 Task: Send an email with the signature Drake Wright with the subject Thank you for a training session and the message We need to prepare a report on the project progress for from softage.10@softage.net to softage.7@softage.net and move the email from Sent Items to the folder Customer relationship management
Action: Mouse moved to (98, 89)
Screenshot: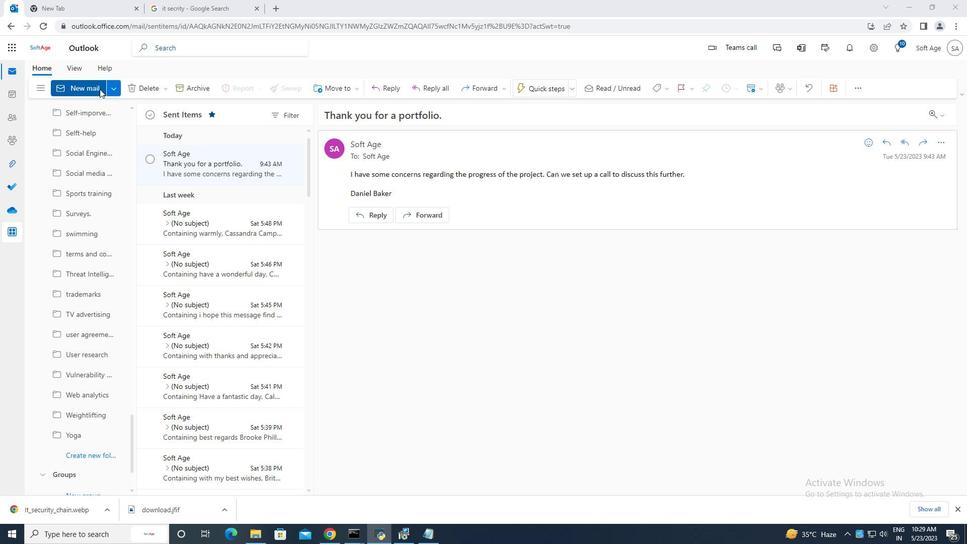 
Action: Mouse pressed left at (98, 89)
Screenshot: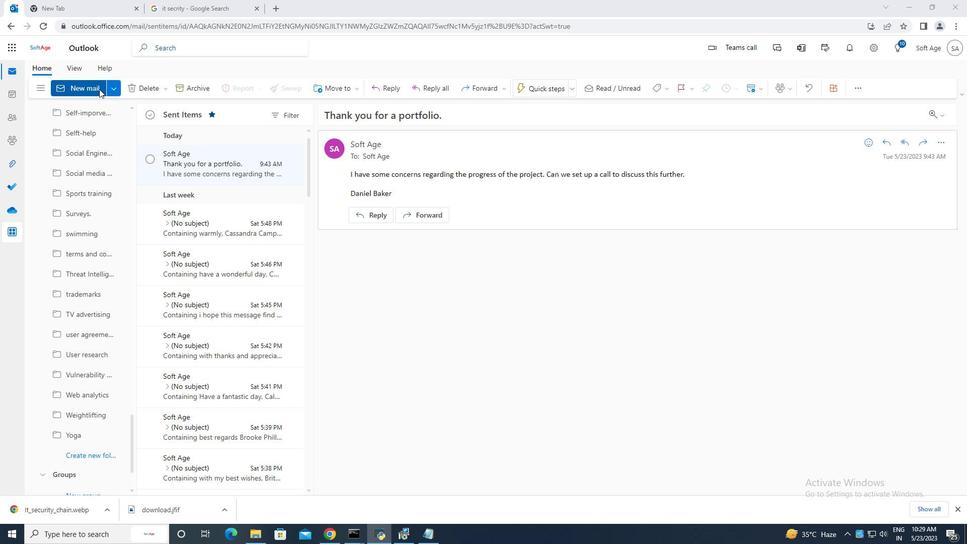 
Action: Mouse moved to (651, 90)
Screenshot: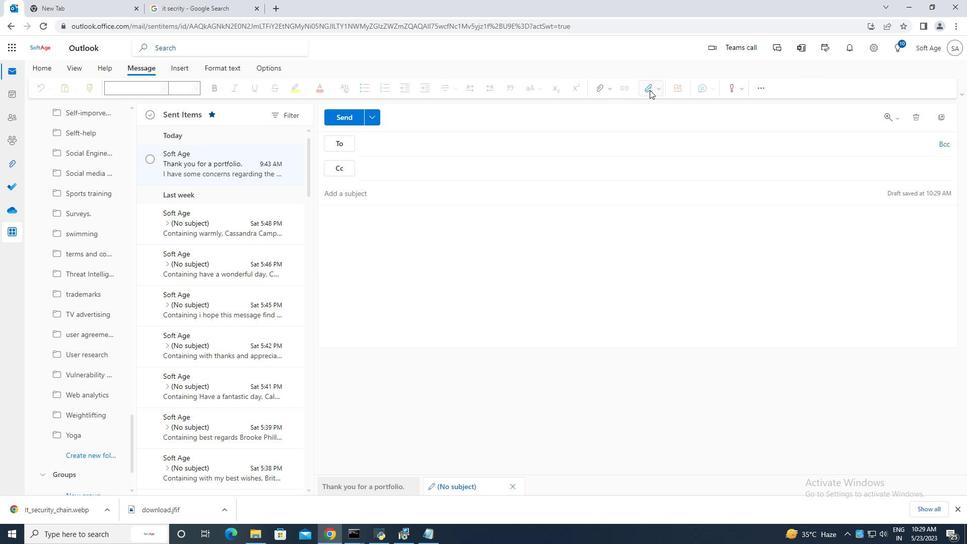 
Action: Mouse pressed left at (651, 90)
Screenshot: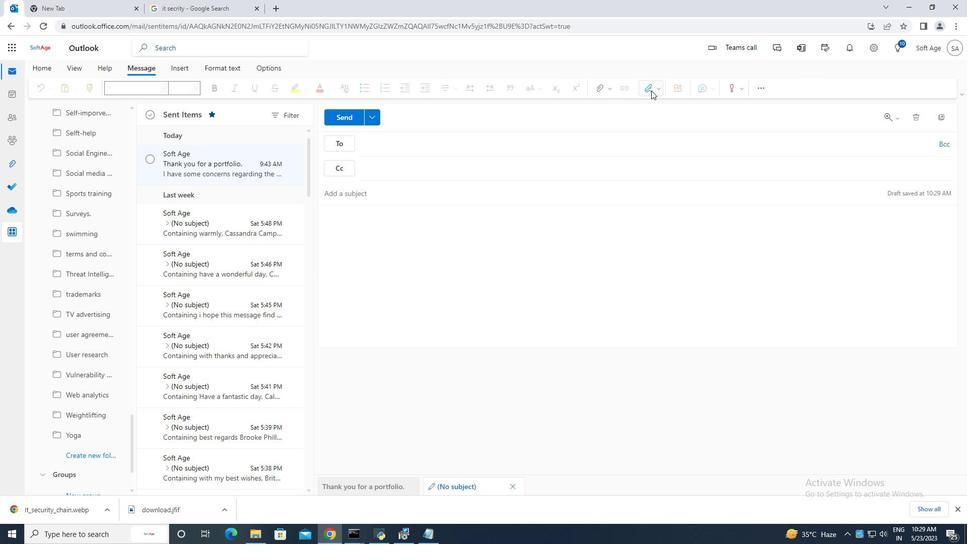 
Action: Mouse moved to (627, 126)
Screenshot: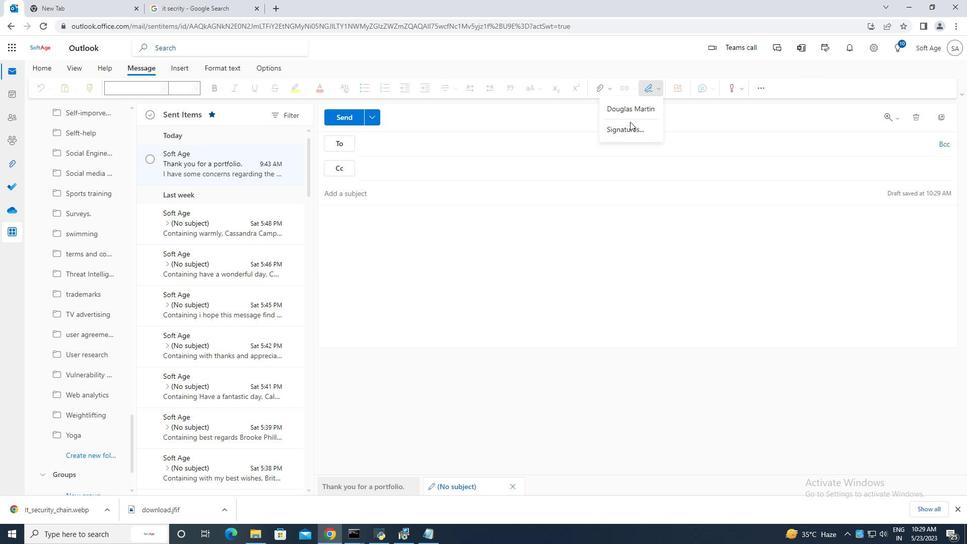 
Action: Mouse pressed left at (627, 126)
Screenshot: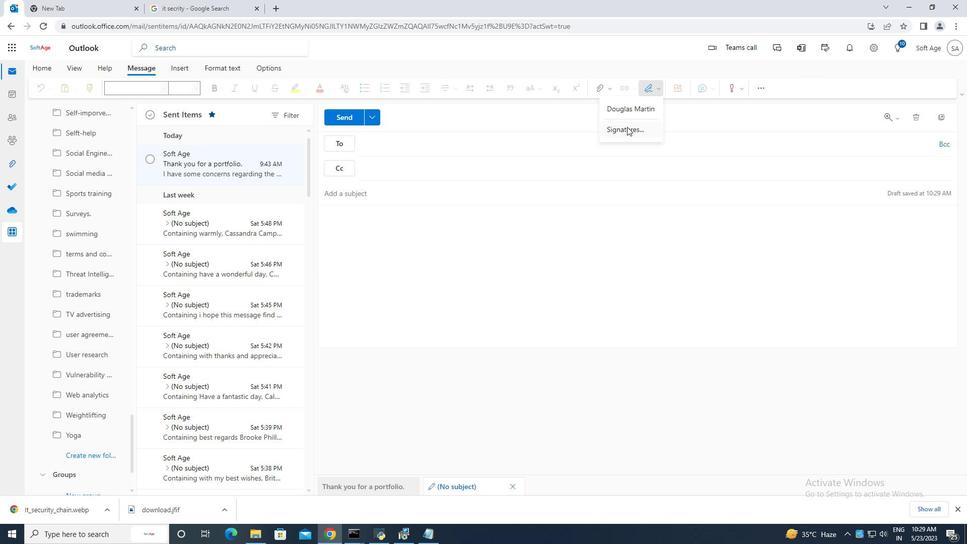 
Action: Mouse moved to (685, 167)
Screenshot: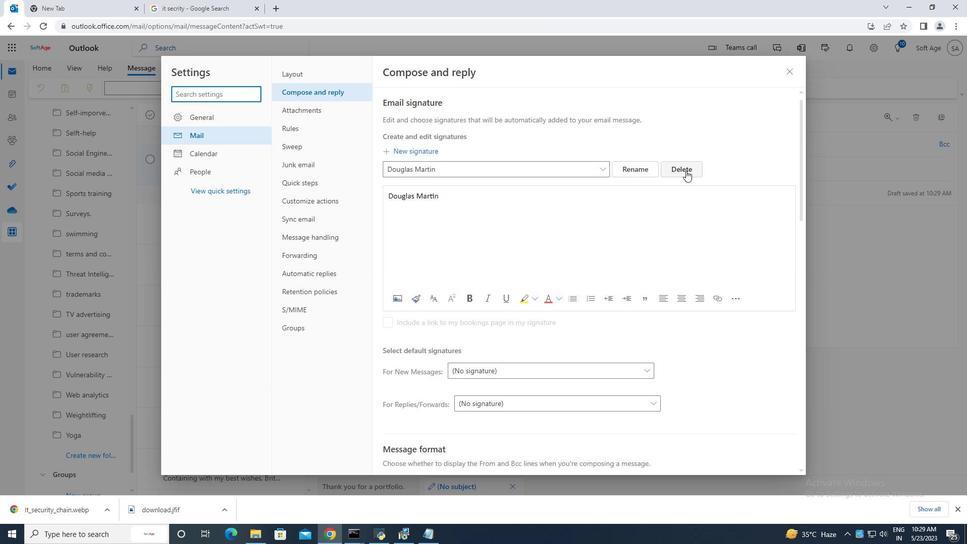 
Action: Mouse pressed left at (685, 167)
Screenshot: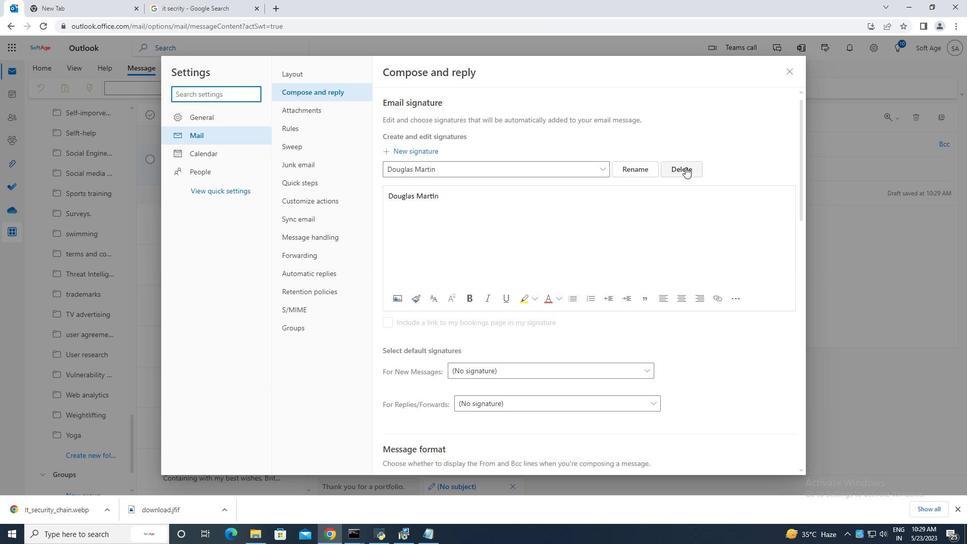 
Action: Mouse moved to (416, 171)
Screenshot: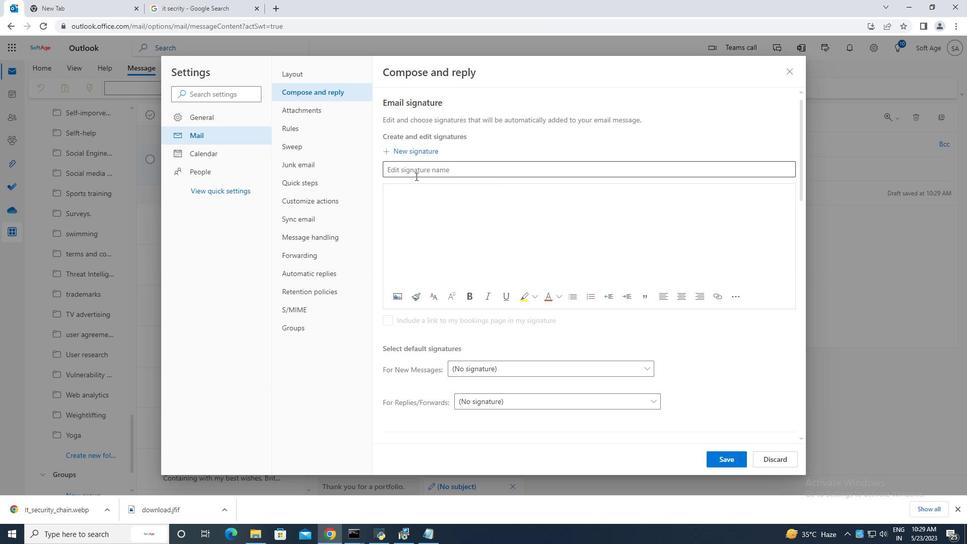 
Action: Mouse pressed left at (416, 171)
Screenshot: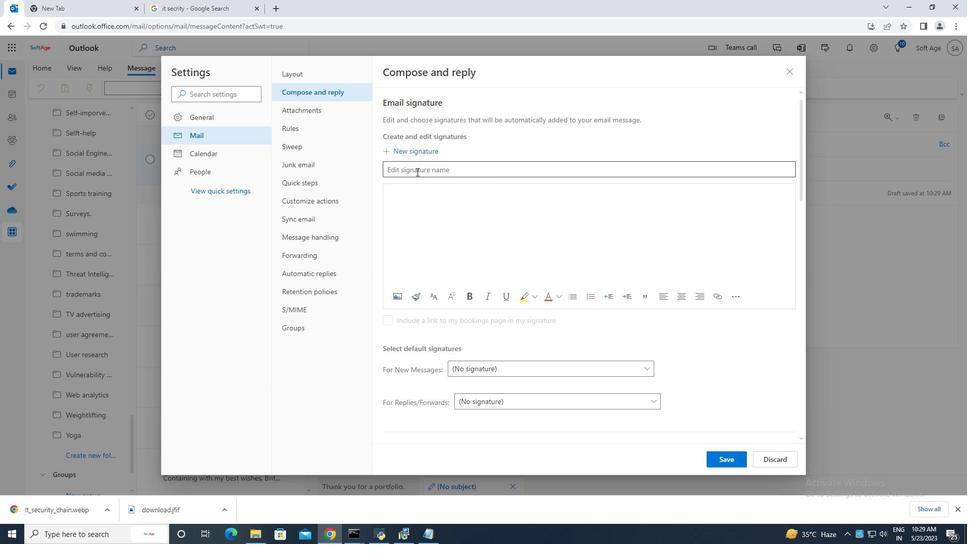 
Action: Key pressed <Key.caps_lock>D<Key.caps_lock>rake<Key.space><Key.caps_lock>W<Key.caps_lock>right
Screenshot: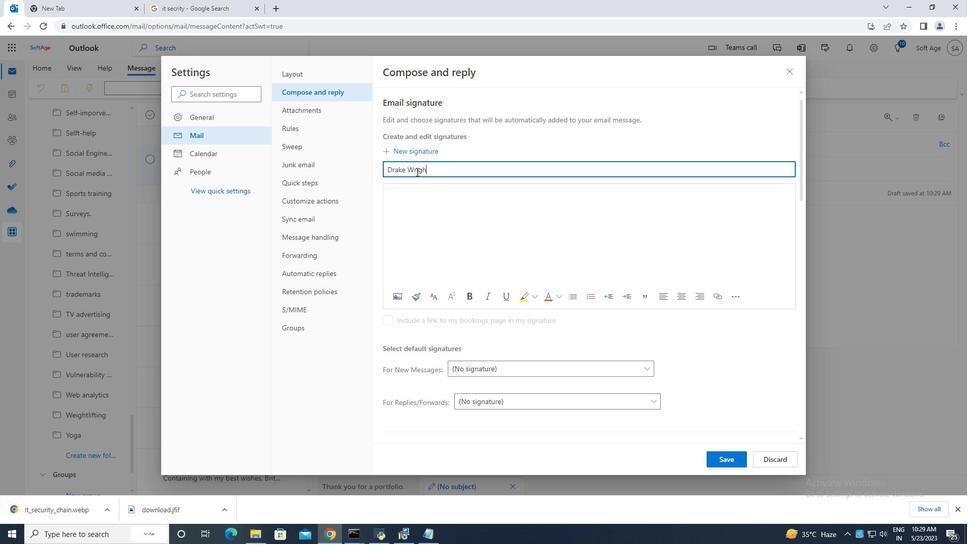
Action: Mouse moved to (402, 190)
Screenshot: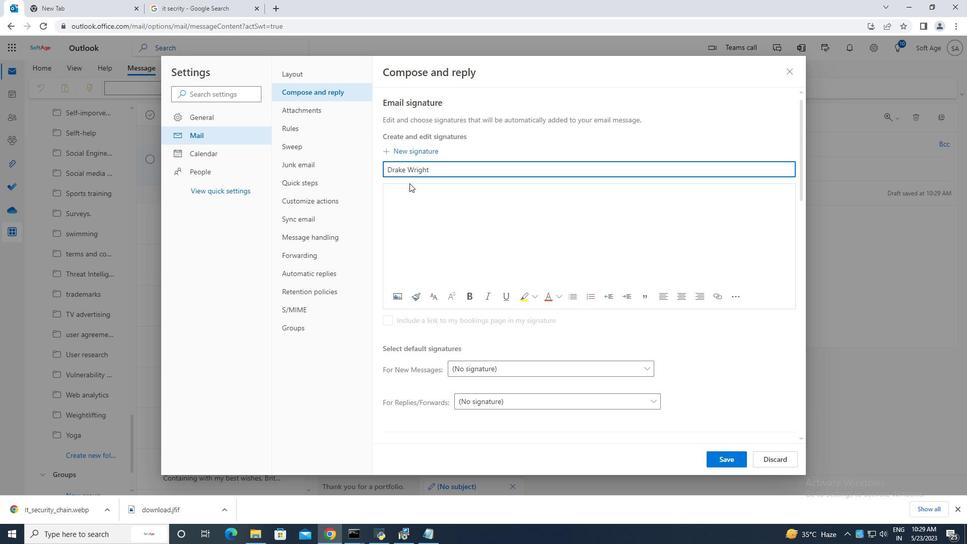 
Action: Mouse pressed left at (402, 190)
Screenshot: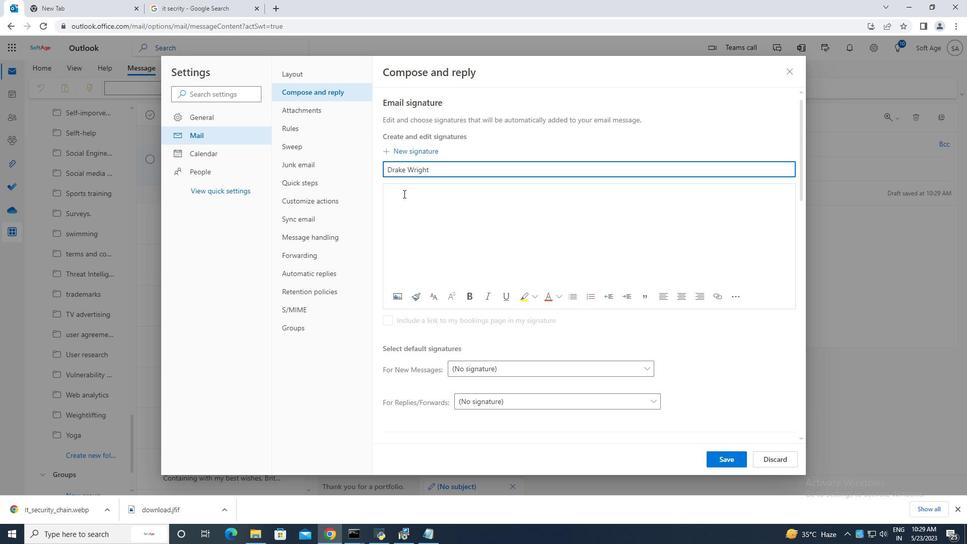 
Action: Mouse moved to (402, 194)
Screenshot: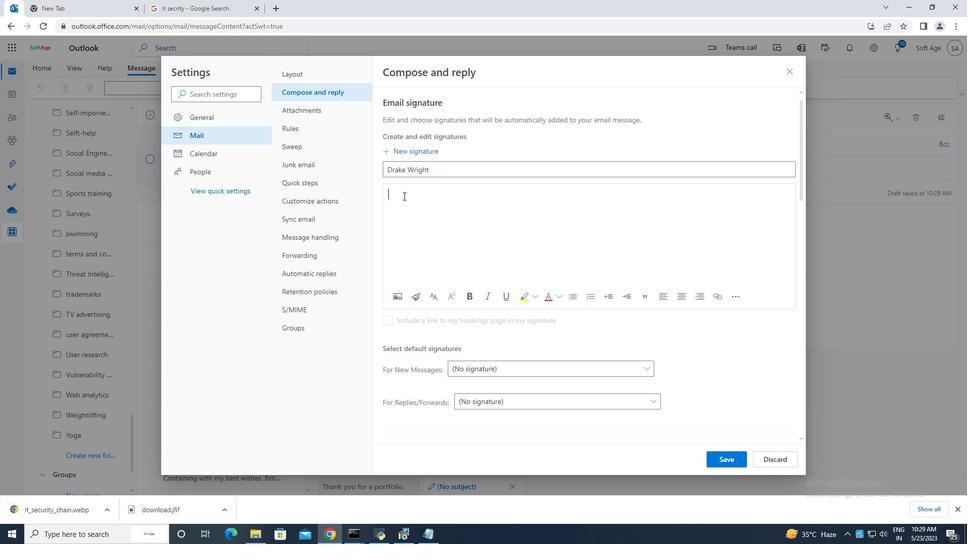 
Action: Key pressed <Key.caps_lock>D<Key.caps_lock>rake<Key.space><Key.caps_lock>W<Key.caps_lock>right
Screenshot: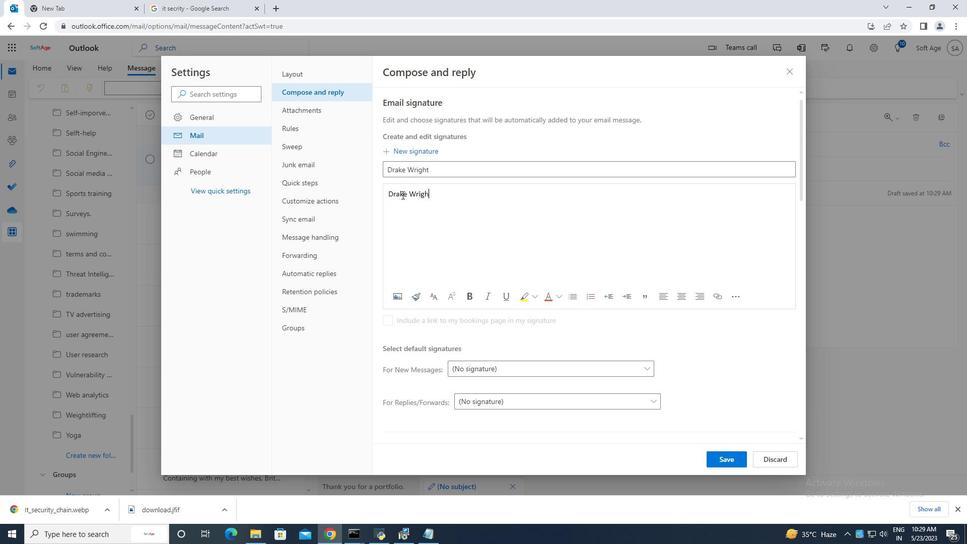 
Action: Mouse moved to (726, 457)
Screenshot: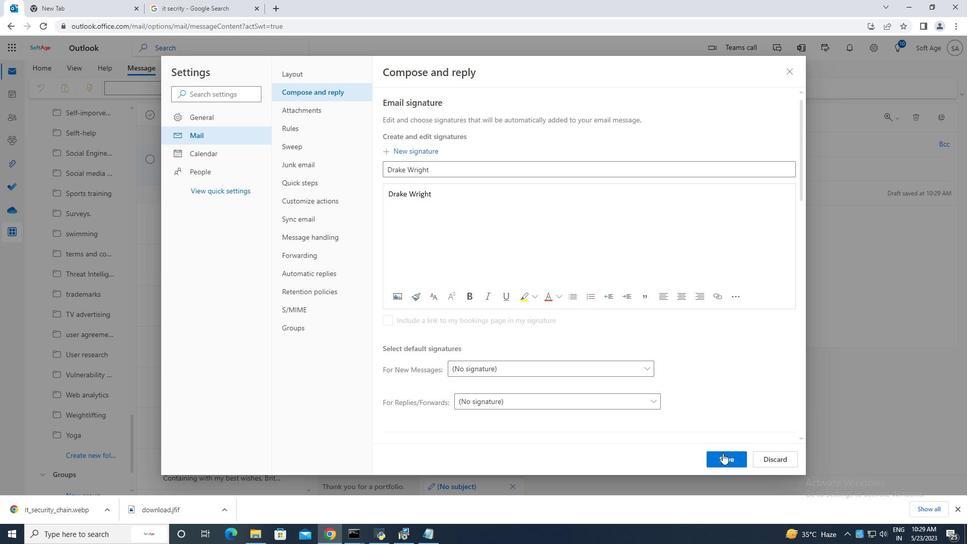 
Action: Mouse pressed left at (726, 457)
Screenshot: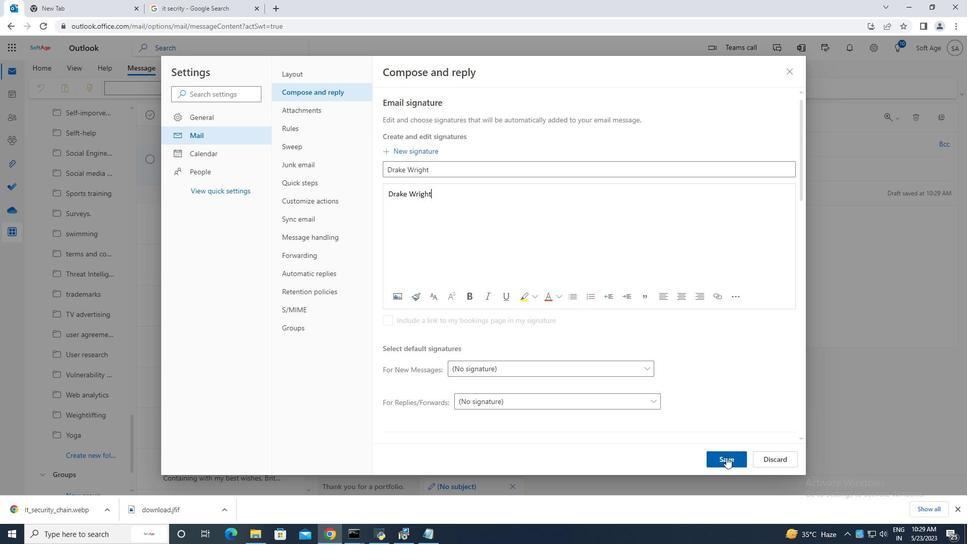 
Action: Mouse moved to (789, 71)
Screenshot: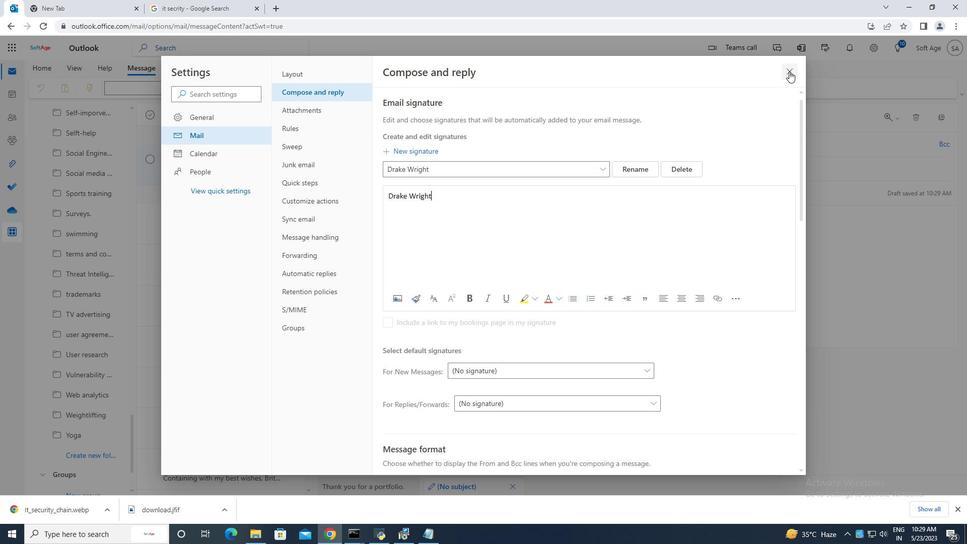 
Action: Mouse pressed left at (789, 71)
Screenshot: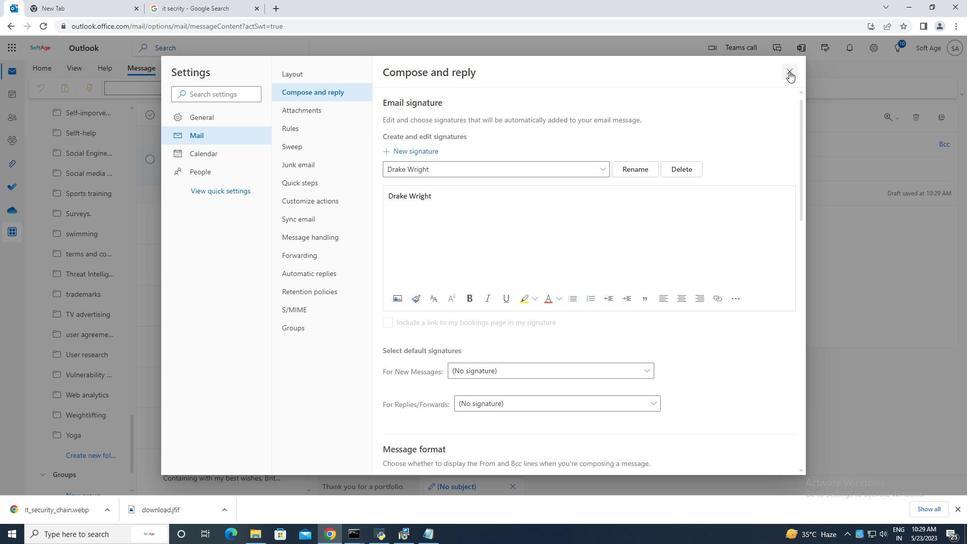 
Action: Mouse moved to (648, 82)
Screenshot: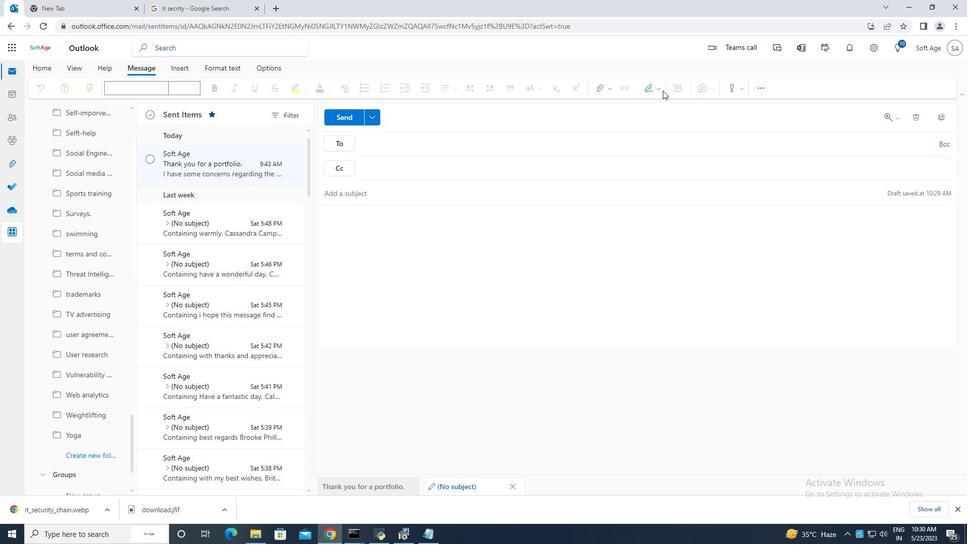 
Action: Mouse pressed left at (648, 82)
Screenshot: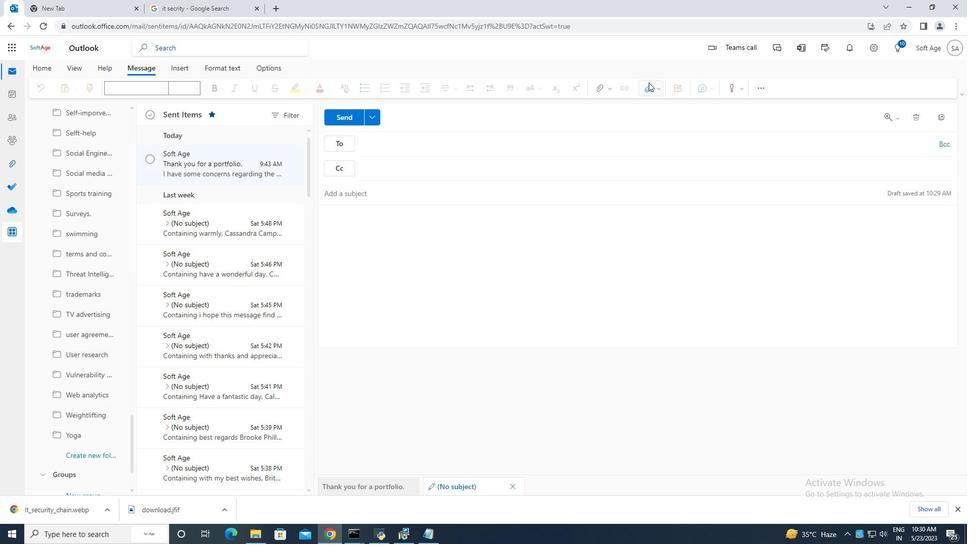 
Action: Mouse moved to (640, 106)
Screenshot: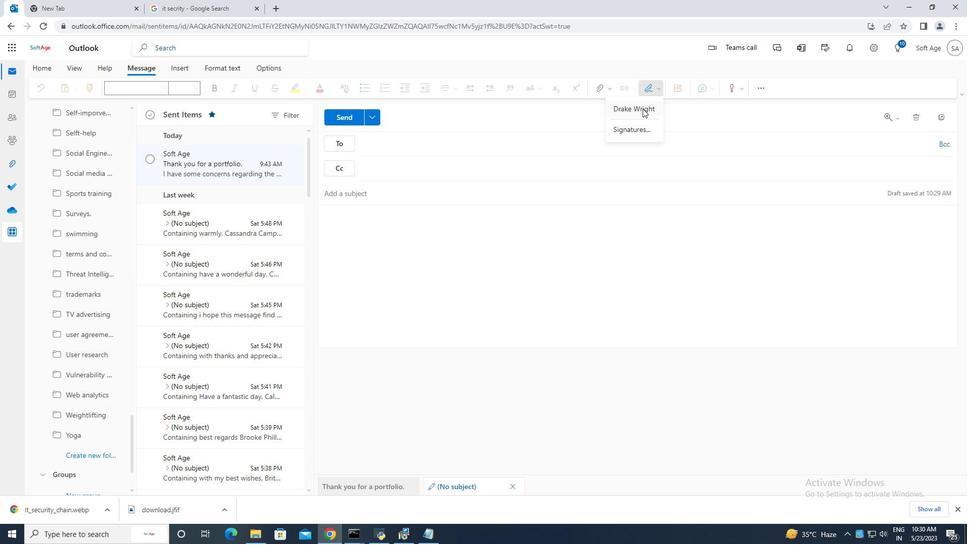 
Action: Mouse pressed left at (640, 106)
Screenshot: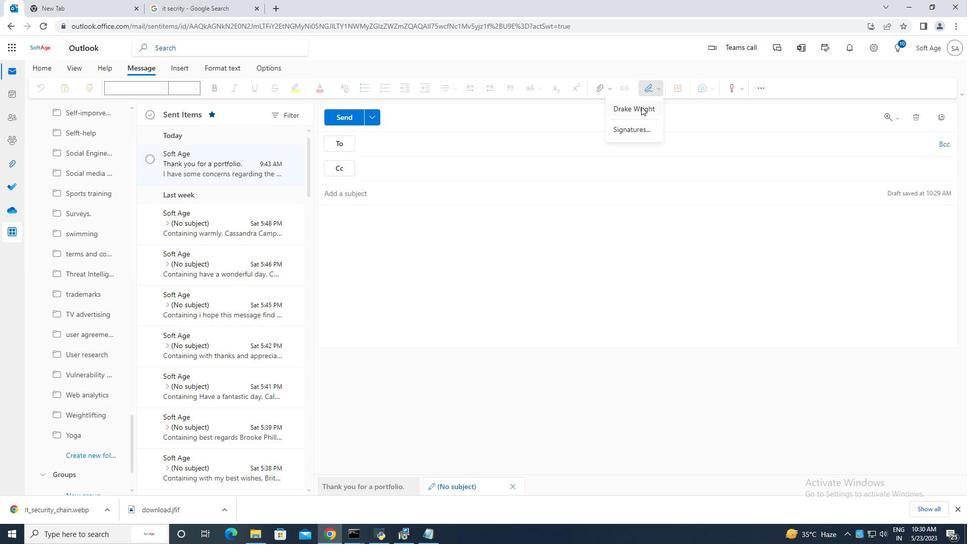 
Action: Mouse moved to (351, 194)
Screenshot: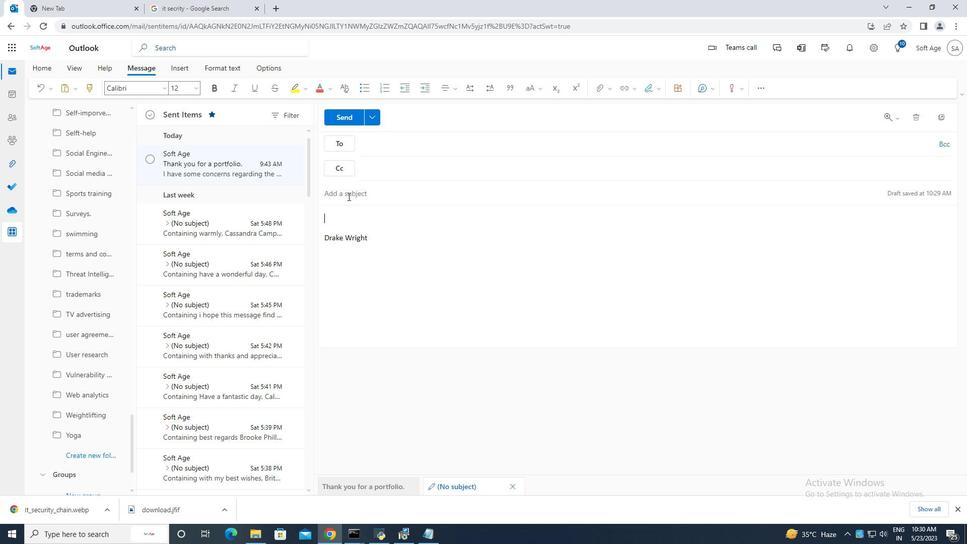 
Action: Mouse pressed left at (351, 194)
Screenshot: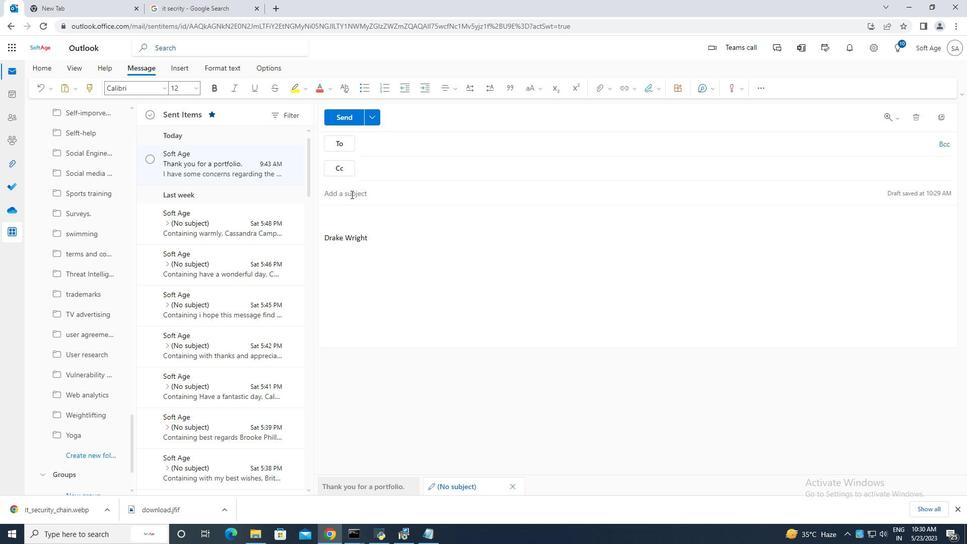 
Action: Key pressed <Key.caps_lock>T<Key.caps_lock>hank<Key.space>you<Key.space>for<Key.space>a<Key.space>training<Key.space>session.
Screenshot: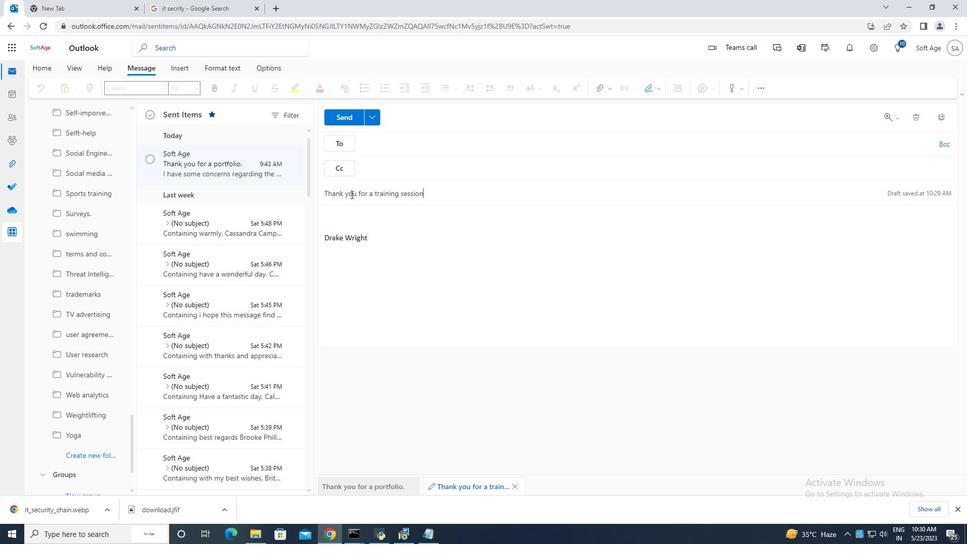 
Action: Mouse moved to (351, 214)
Screenshot: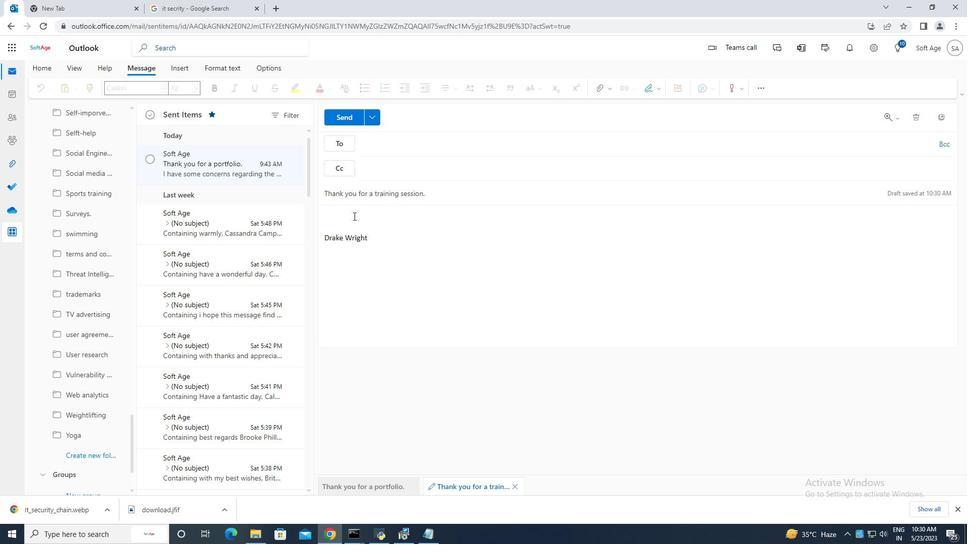 
Action: Mouse pressed left at (351, 214)
Screenshot: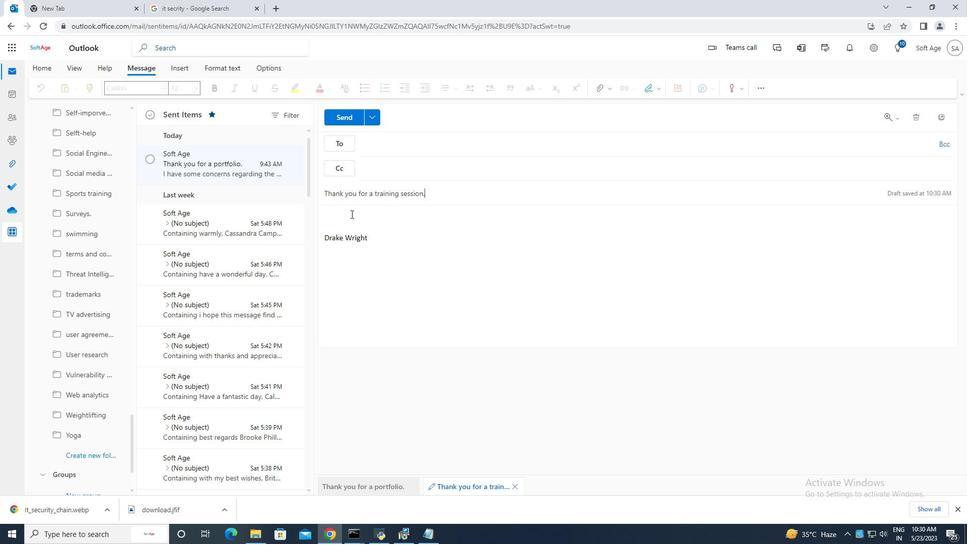 
Action: Key pressed <Key.caps_lock>W<Key.caps_lock>e<Key.space>need<Key.space>to<Key.space>prepare<Key.space>a<Key.space>report<Key.space>on<Key.space>the<Key.space>project<Key.space>progeess<Key.backspace><Key.backspace><Key.backspace><Key.backspace>ress<Key.space><Key.backspace>.
Screenshot: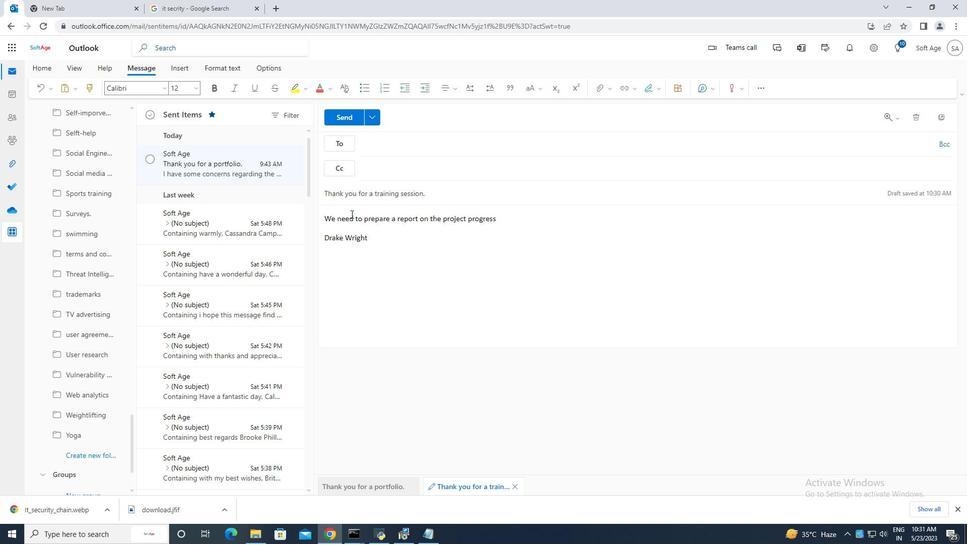 
Action: Mouse moved to (380, 145)
Screenshot: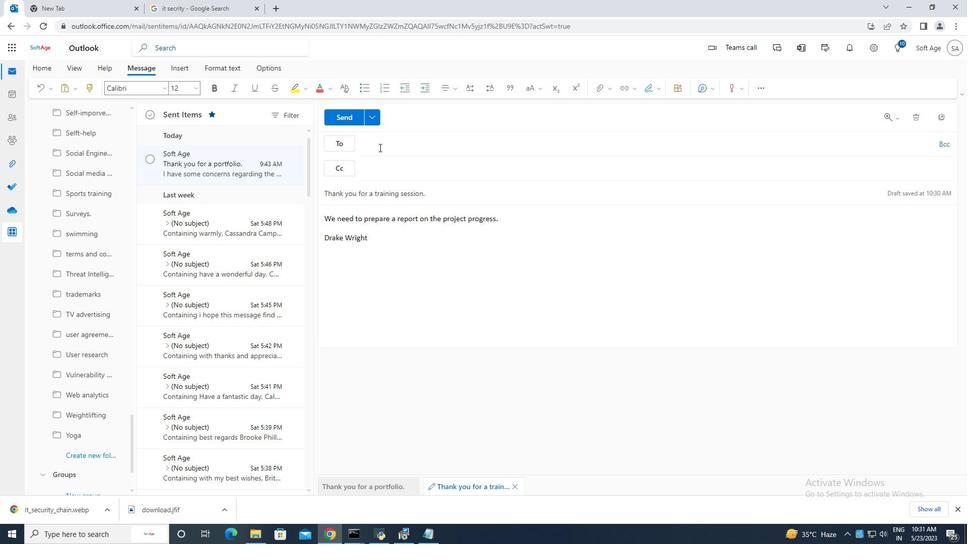 
Action: Mouse pressed left at (380, 145)
Screenshot: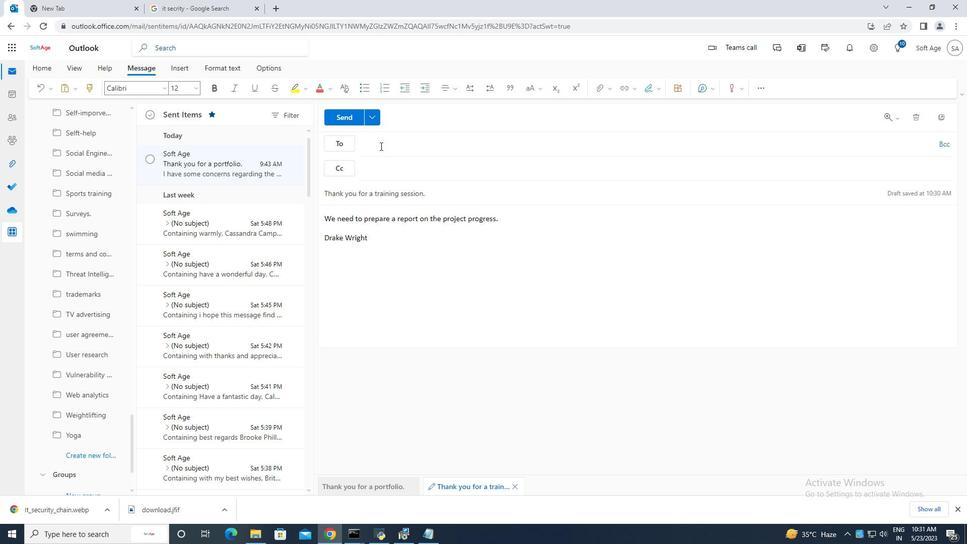 
Action: Key pressed softgae<Key.backspace><Key.backspace><Key.backspace>age.7<Key.shift>@
Screenshot: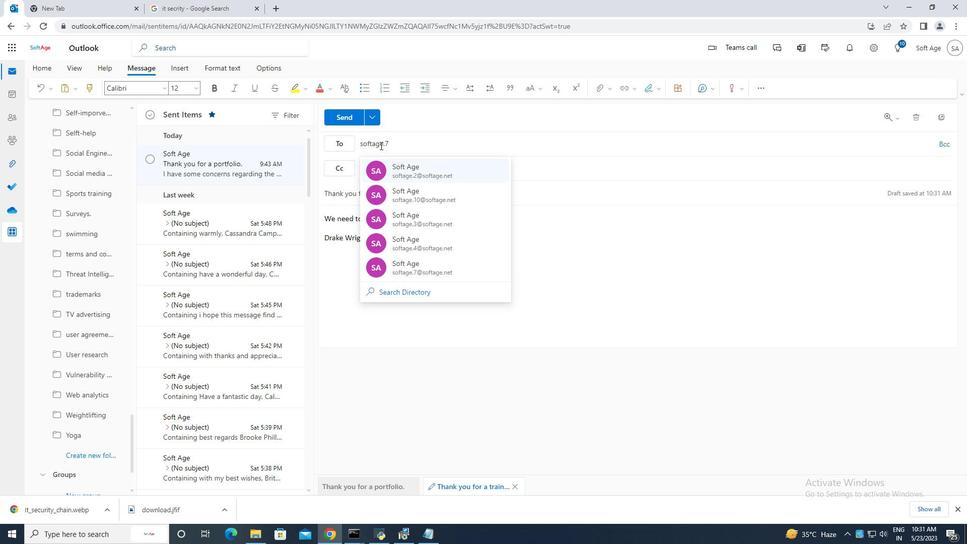 
Action: Mouse moved to (481, 169)
Screenshot: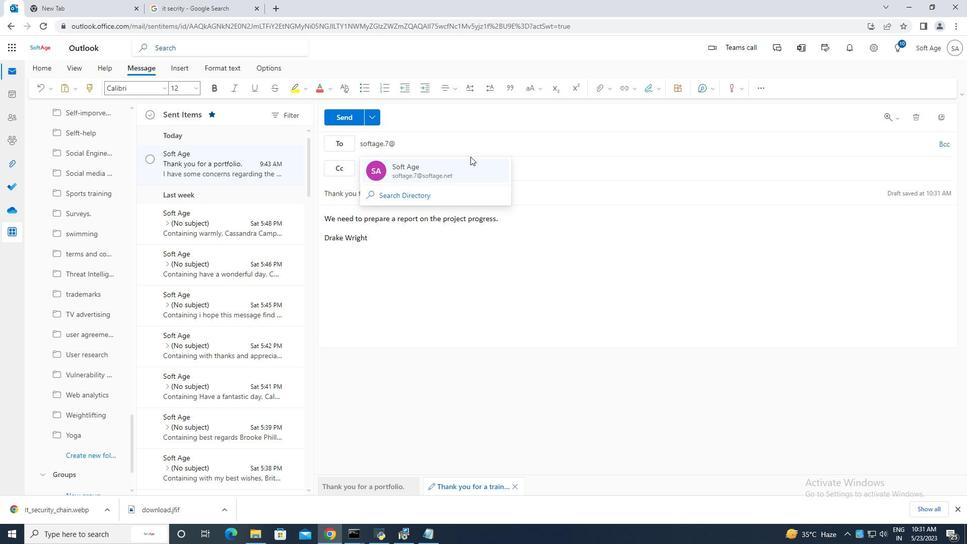 
Action: Mouse pressed left at (481, 169)
Screenshot: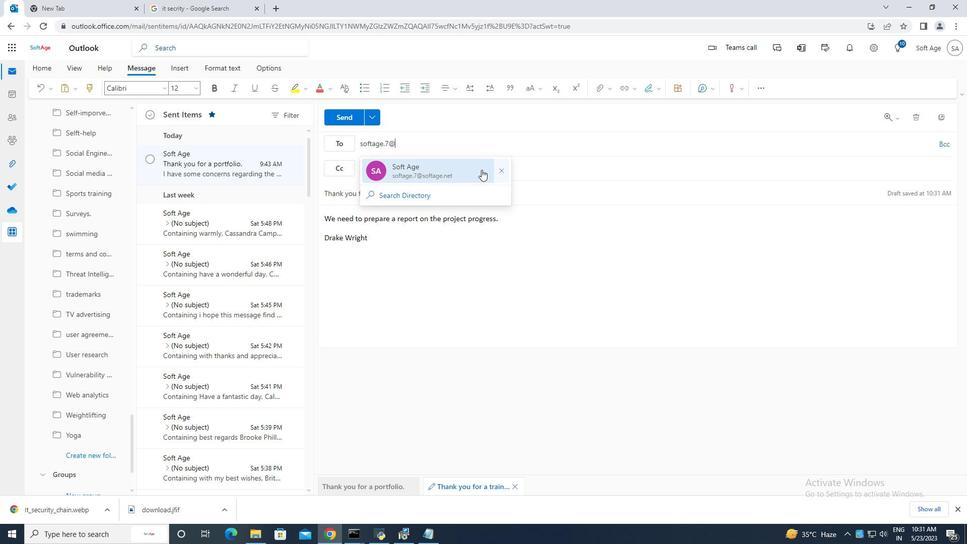 
Action: Mouse moved to (92, 453)
Screenshot: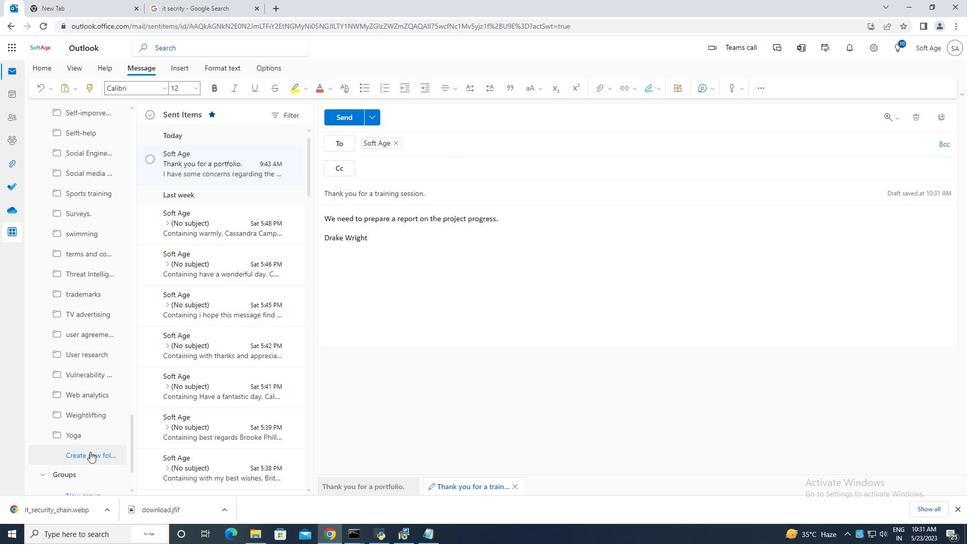 
Action: Mouse pressed left at (92, 453)
Screenshot: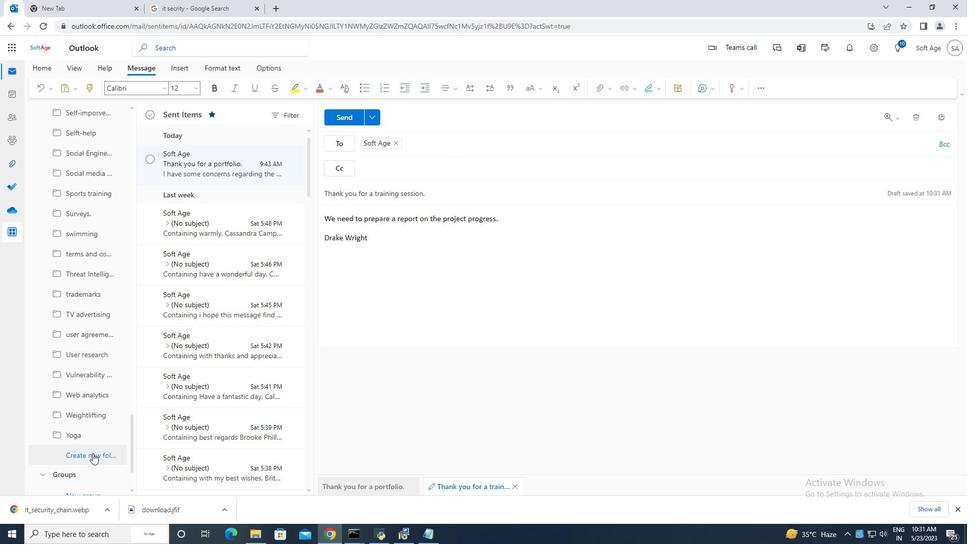 
Action: Mouse moved to (90, 452)
Screenshot: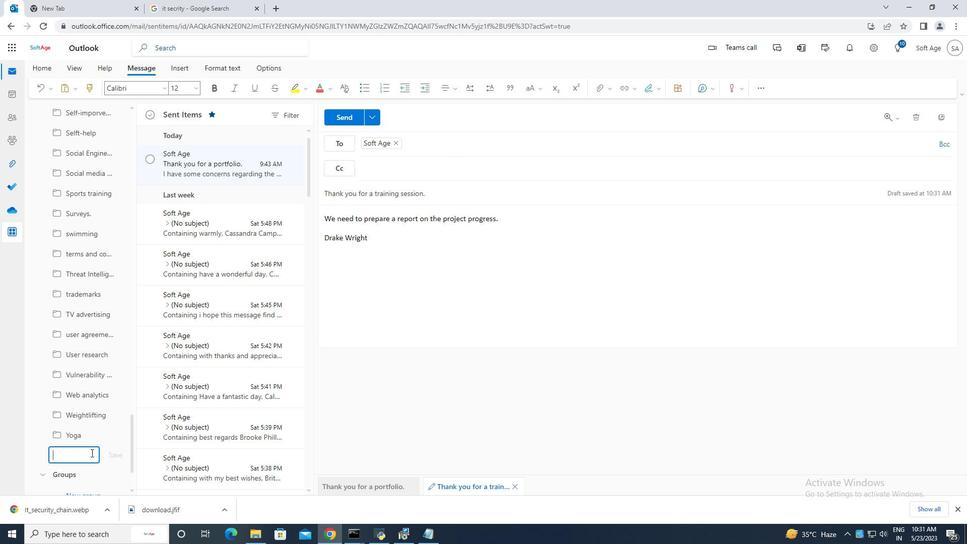
Action: Mouse pressed left at (90, 452)
Screenshot: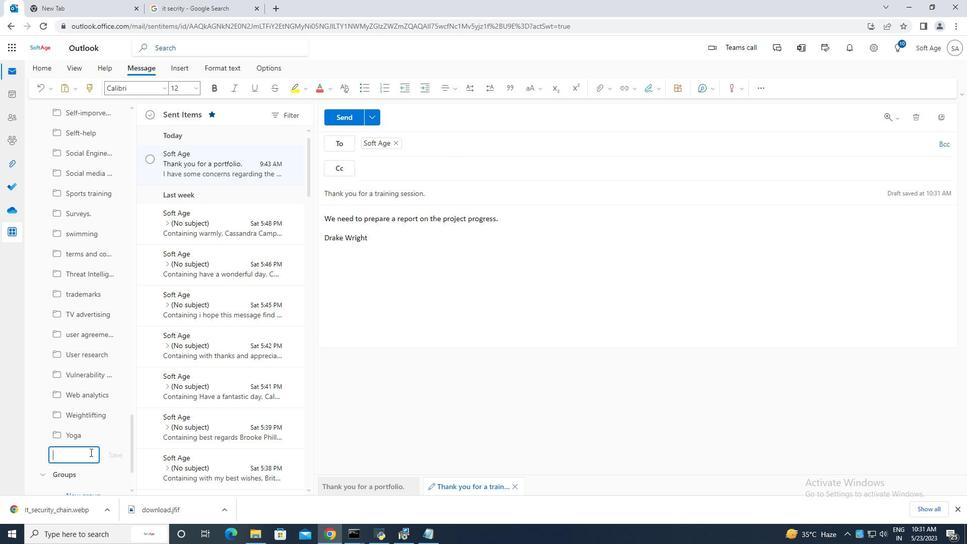 
Action: Mouse moved to (90, 452)
Screenshot: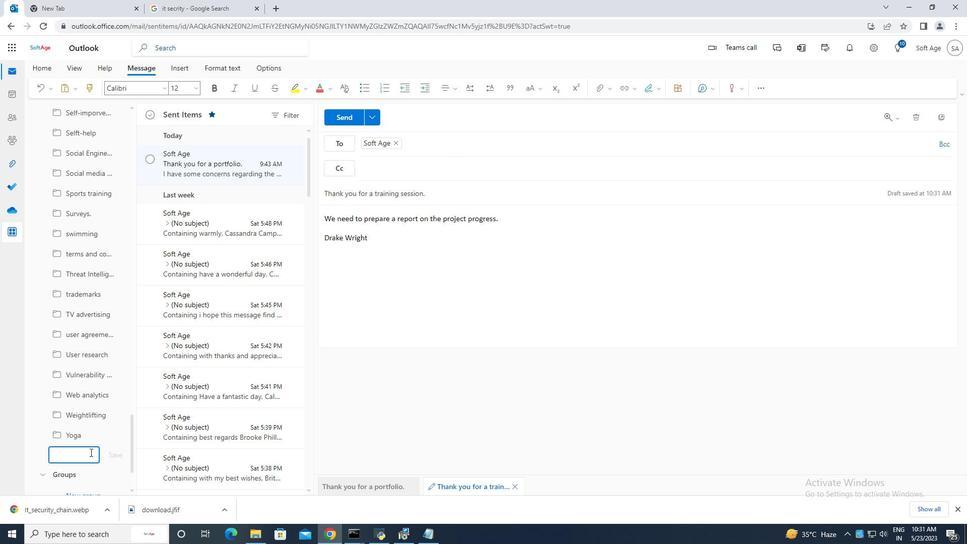 
Action: Key pressed <Key.caps_lock>R<Key.caps_lock>elationship<Key.space>management
Screenshot: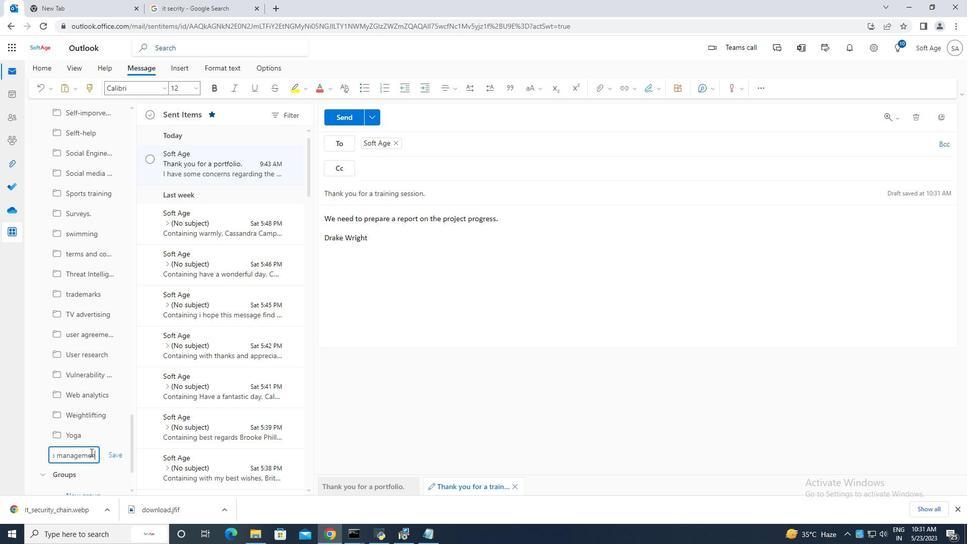 
Action: Mouse moved to (113, 457)
Screenshot: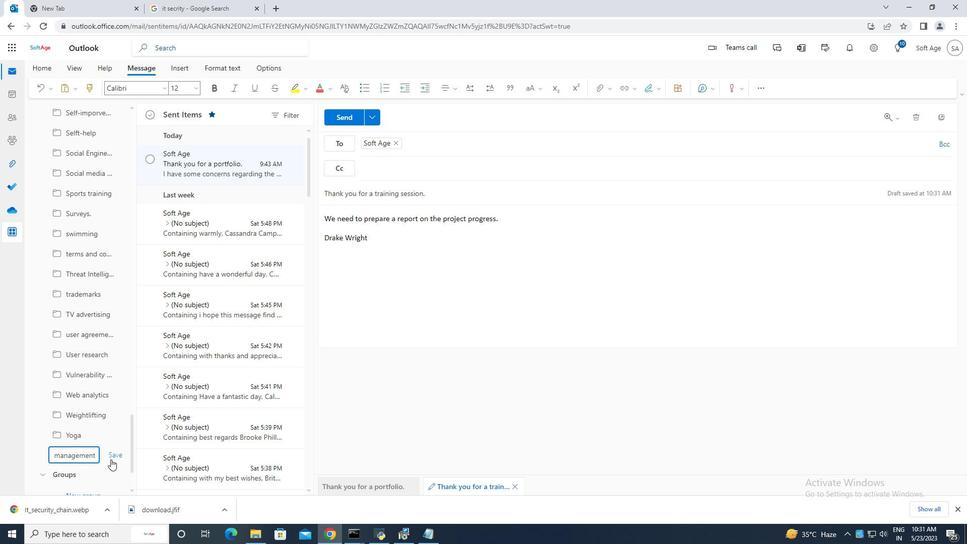 
Action: Mouse pressed left at (113, 457)
Screenshot: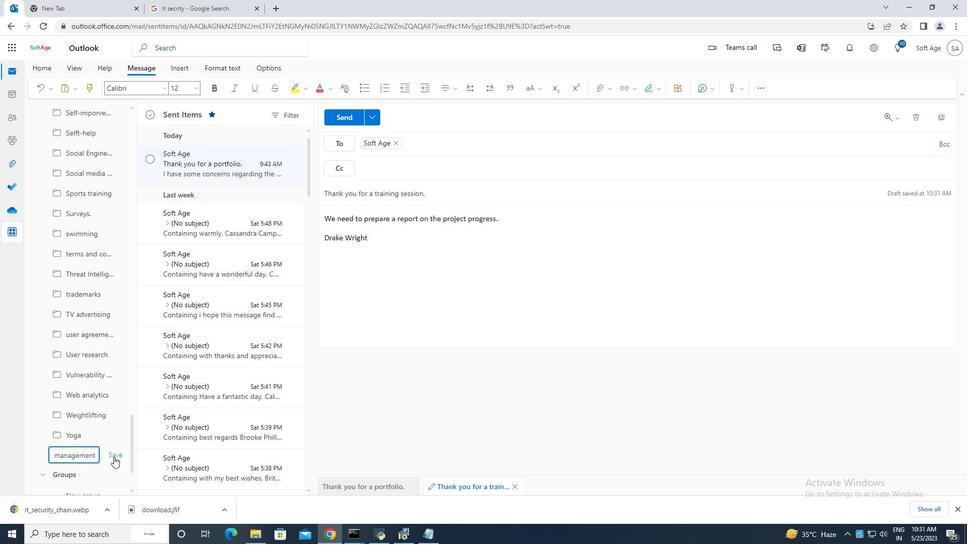 
Action: Mouse moved to (343, 119)
Screenshot: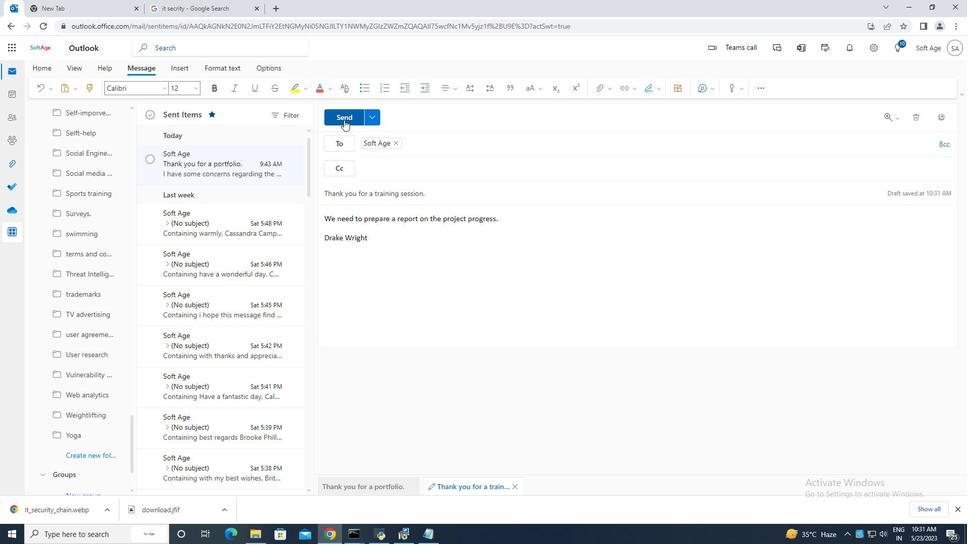 
Action: Mouse pressed left at (343, 119)
Screenshot: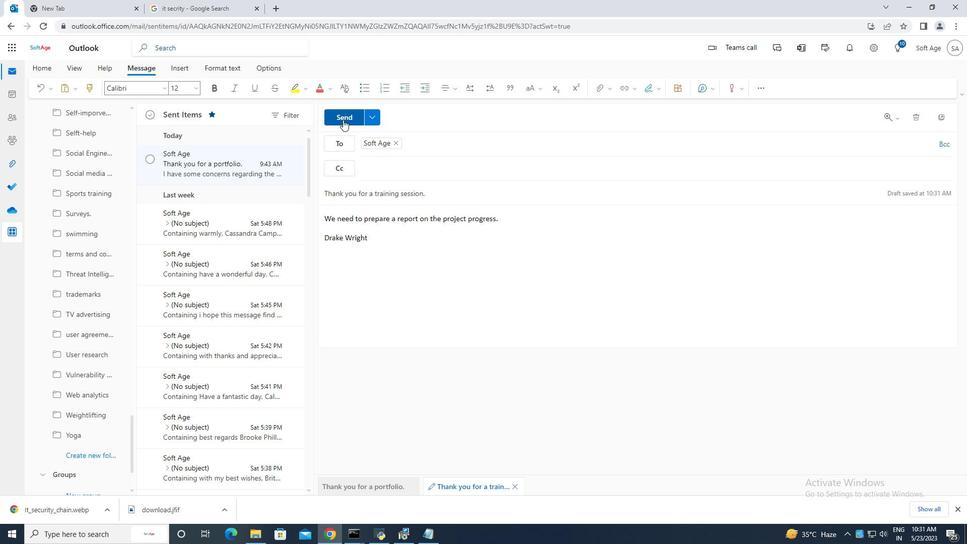 
Action: Mouse moved to (148, 158)
Screenshot: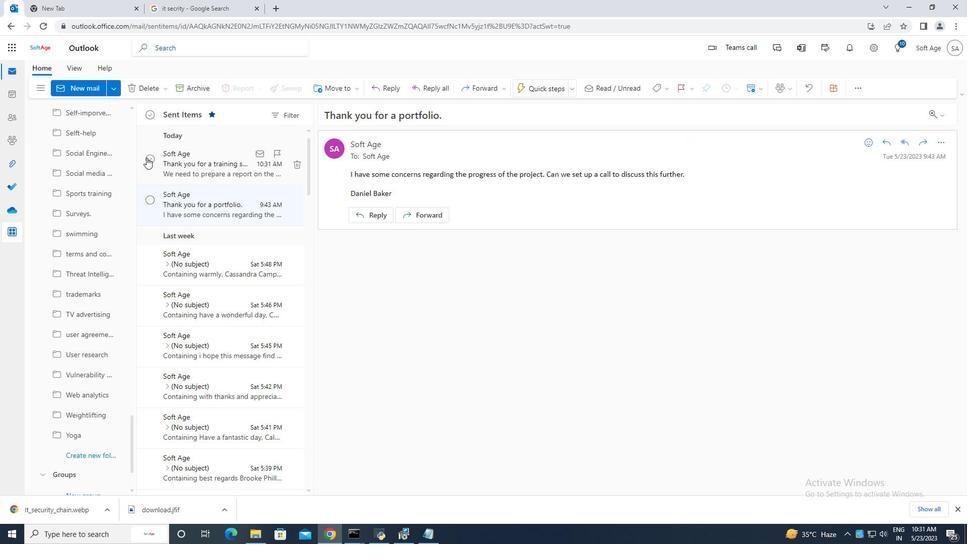 
Action: Mouse pressed left at (148, 158)
Screenshot: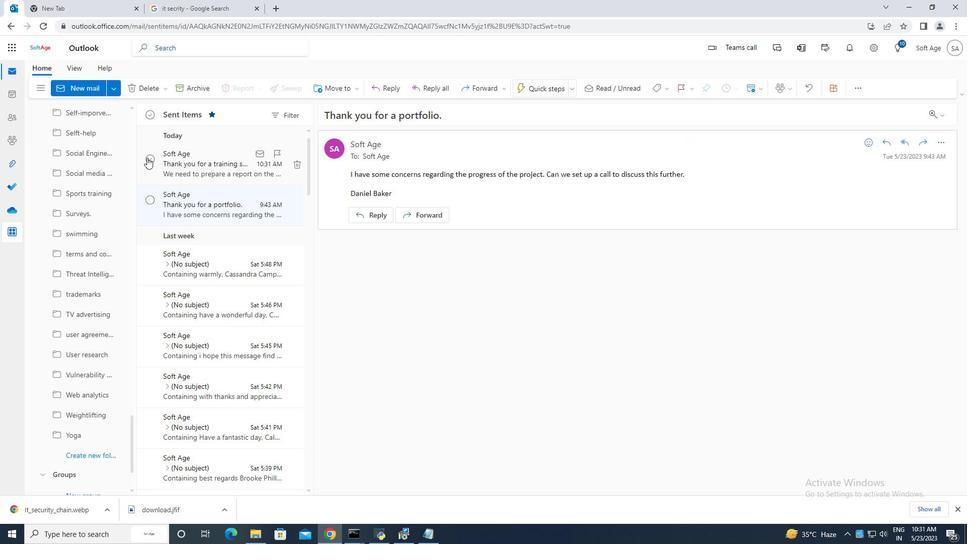 
Action: Mouse moved to (334, 85)
Screenshot: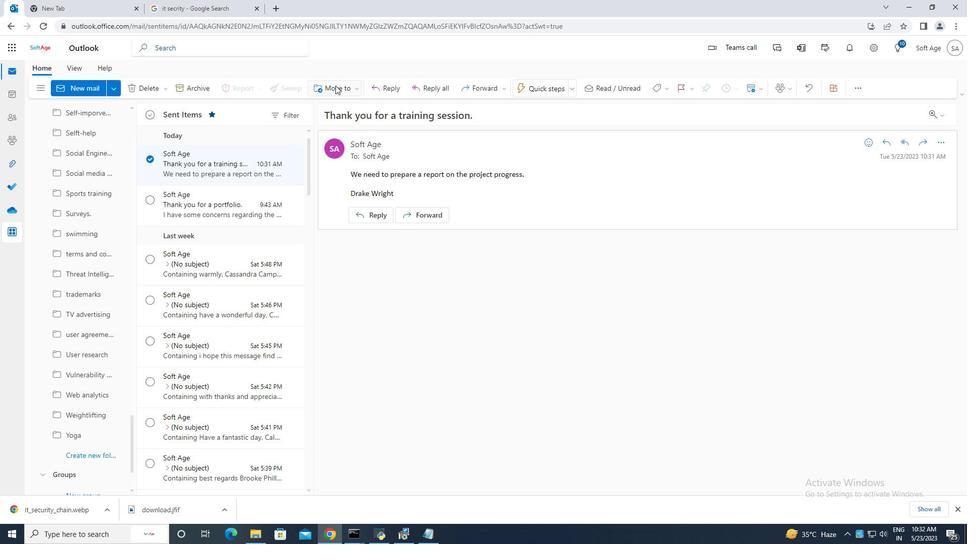 
Action: Mouse pressed left at (334, 85)
Screenshot: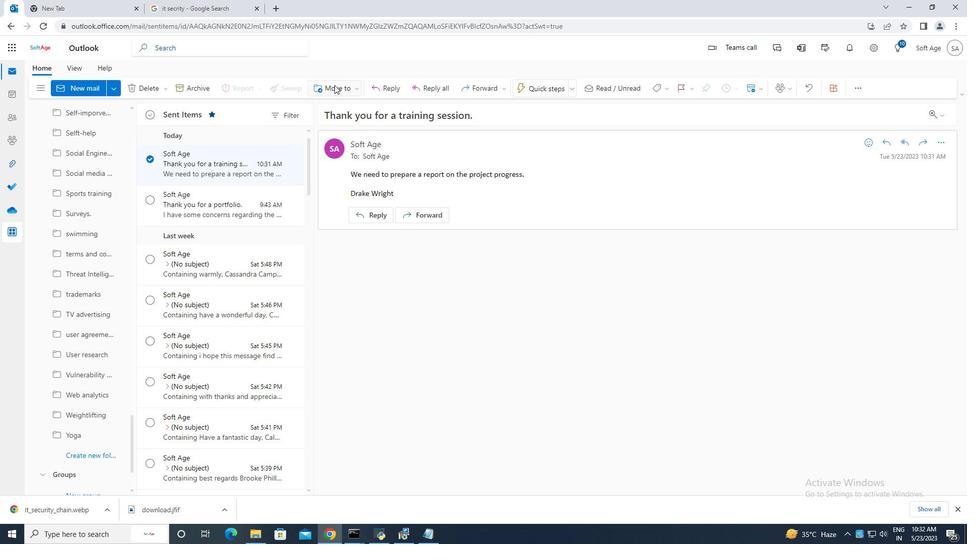 
Action: Mouse moved to (350, 106)
Screenshot: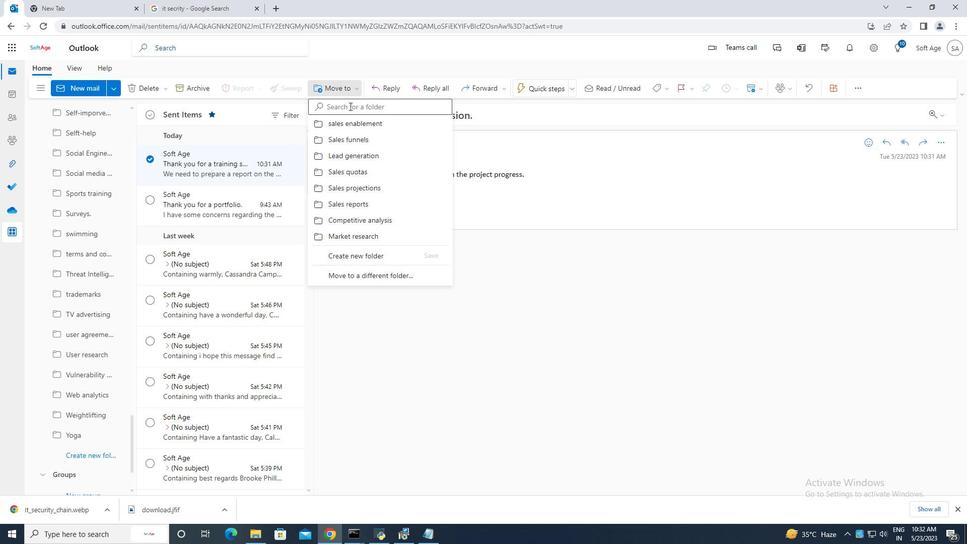 
Action: Mouse pressed left at (350, 106)
Screenshot: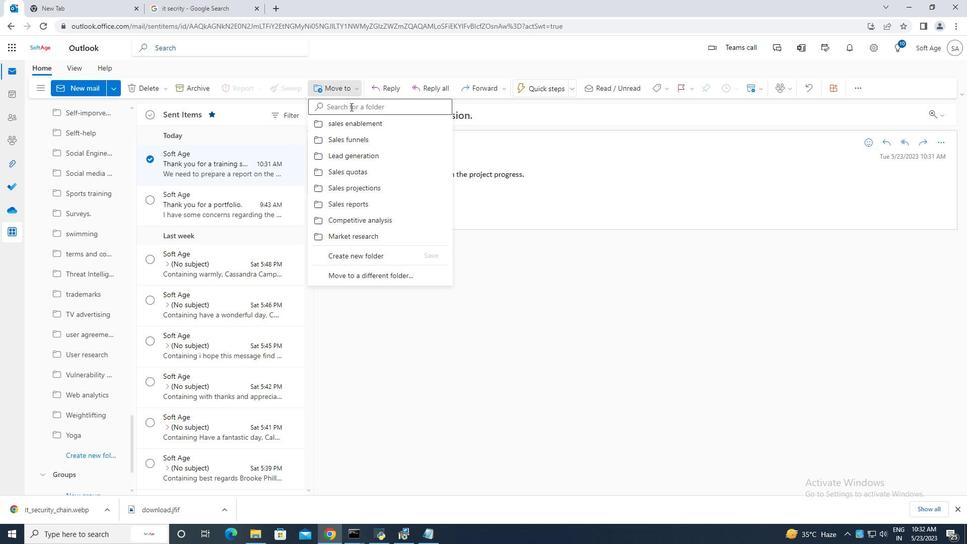 
Action: Key pressed relationhip<Key.space><Key.backspace><Key.backspace><Key.backspace><Key.backspace>ship<Key.space>management
Screenshot: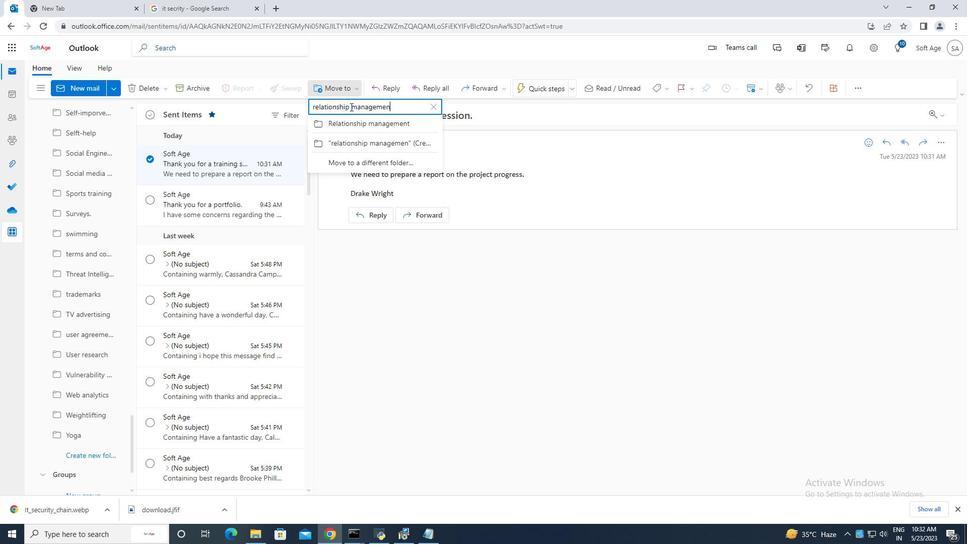 
Action: Mouse moved to (355, 124)
Screenshot: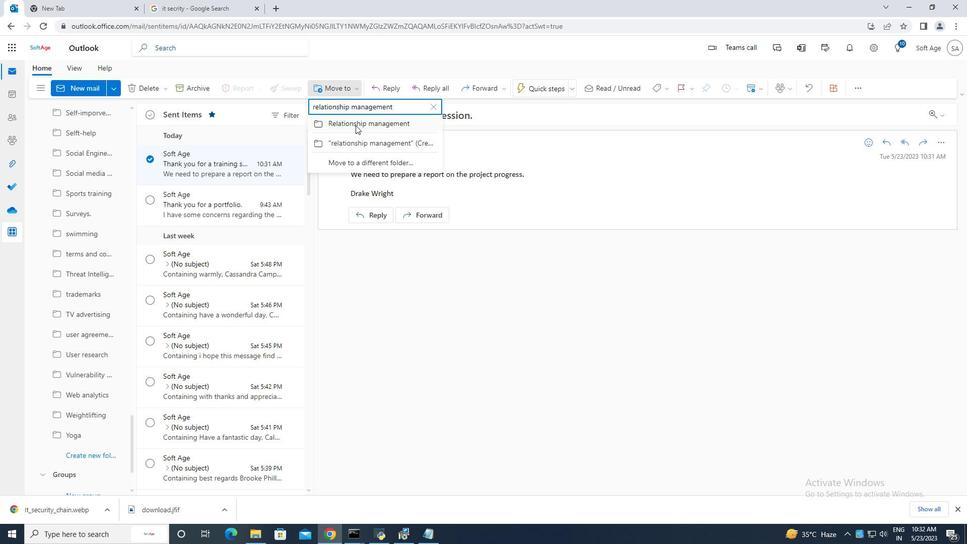 
Action: Mouse pressed left at (355, 124)
Screenshot: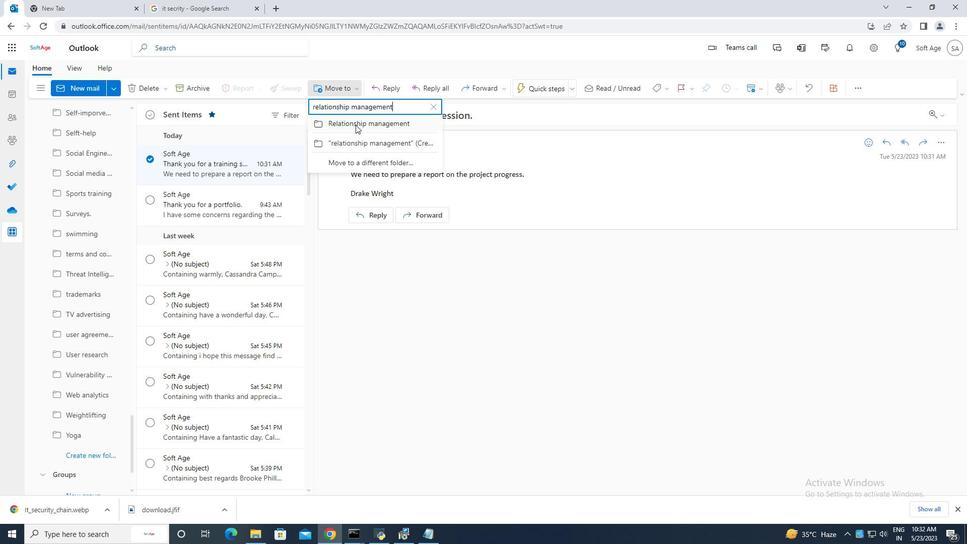 
Action: Mouse moved to (397, 317)
Screenshot: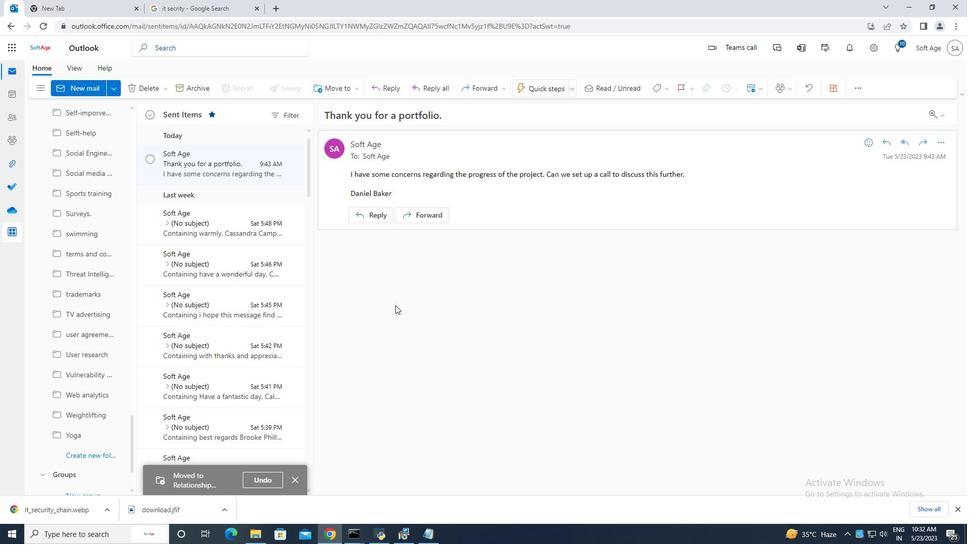 
